 Task: Enable the video filter "Convert 3D picture to anaglyph image video filter" for mosaic bridge stream output.
Action: Mouse moved to (121, 10)
Screenshot: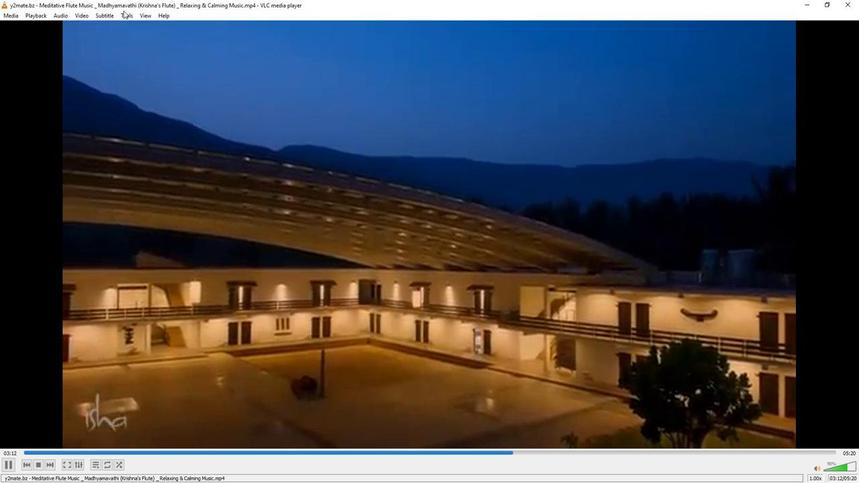 
Action: Mouse pressed left at (121, 10)
Screenshot: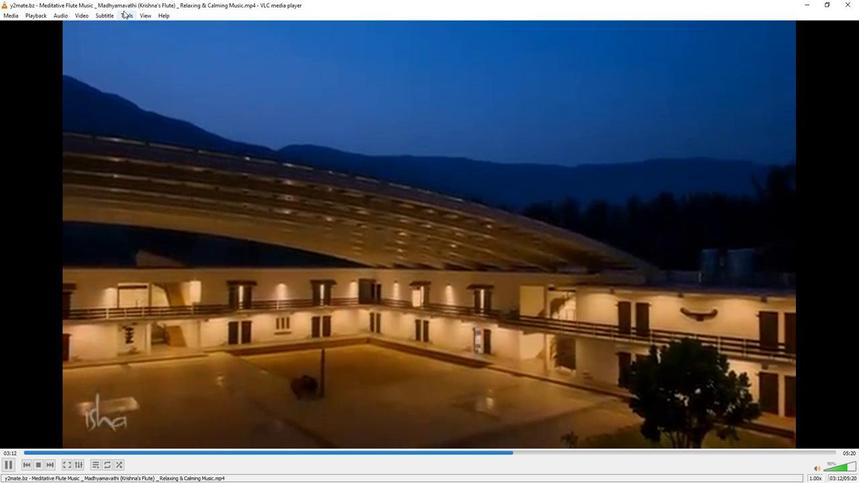 
Action: Mouse moved to (140, 121)
Screenshot: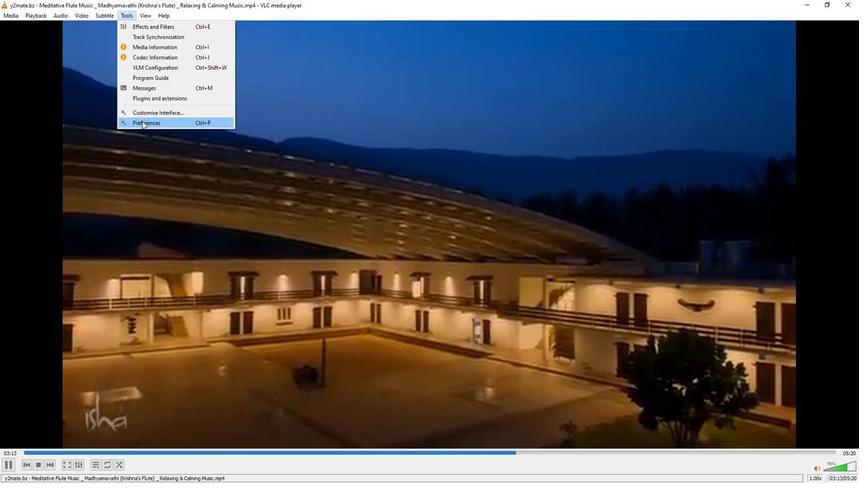 
Action: Mouse pressed left at (140, 121)
Screenshot: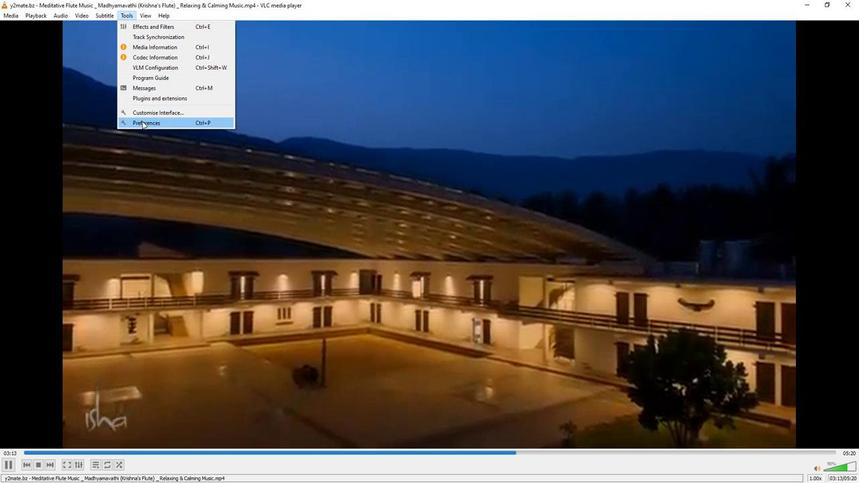 
Action: Mouse moved to (283, 394)
Screenshot: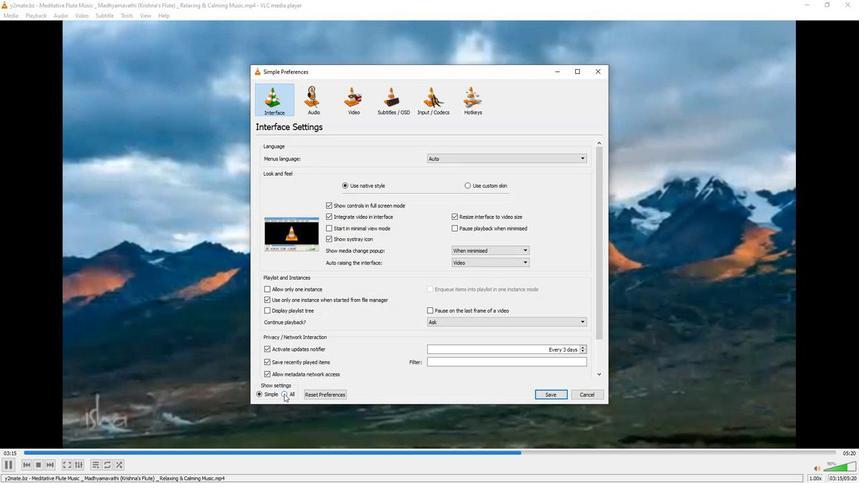 
Action: Mouse pressed left at (283, 394)
Screenshot: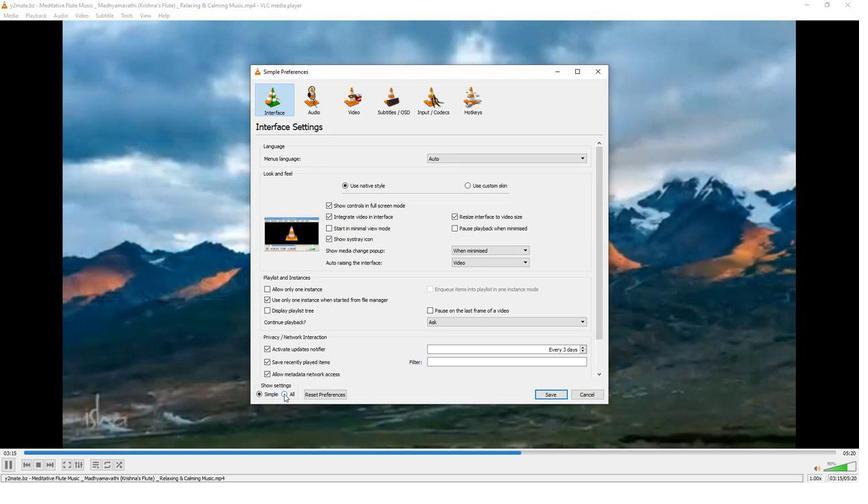 
Action: Mouse moved to (292, 297)
Screenshot: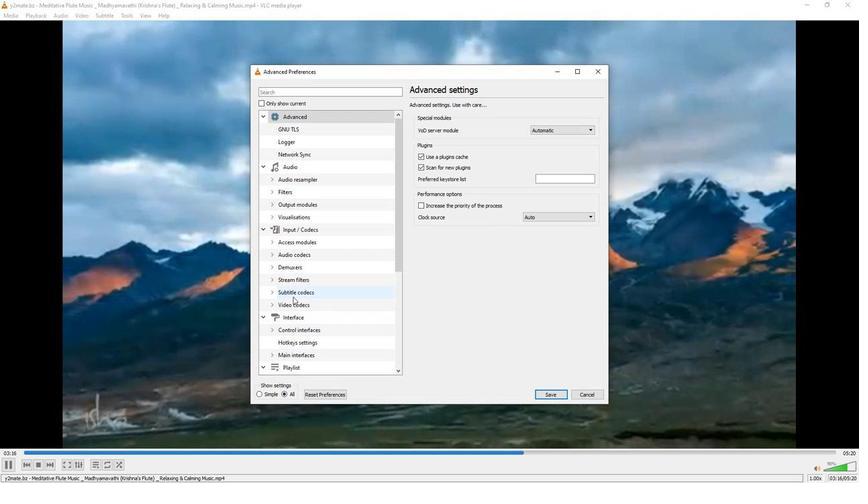 
Action: Mouse scrolled (292, 297) with delta (0, 0)
Screenshot: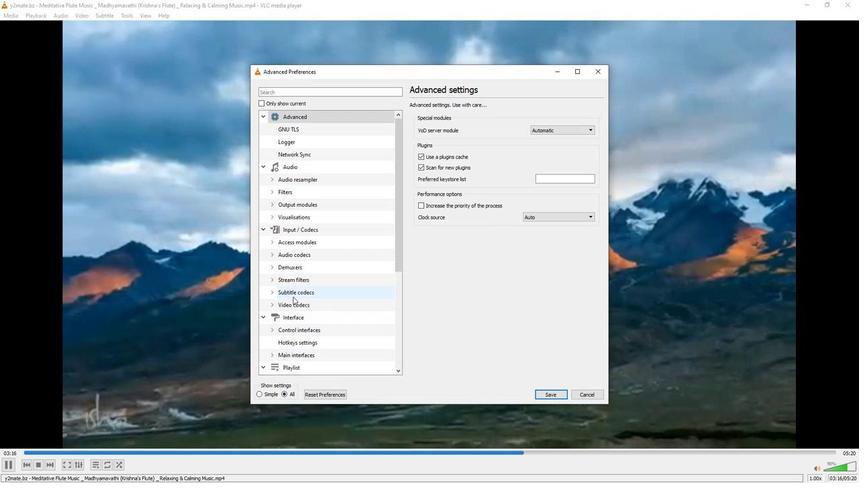 
Action: Mouse moved to (292, 297)
Screenshot: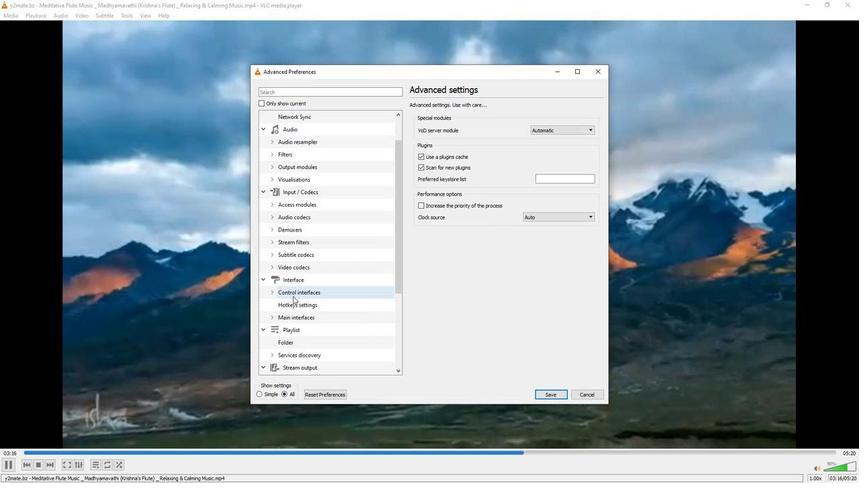 
Action: Mouse scrolled (292, 296) with delta (0, 0)
Screenshot: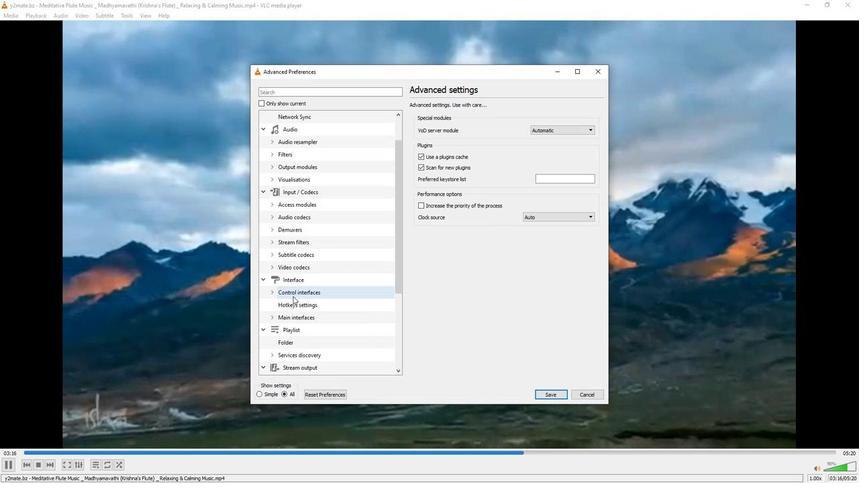 
Action: Mouse moved to (292, 295)
Screenshot: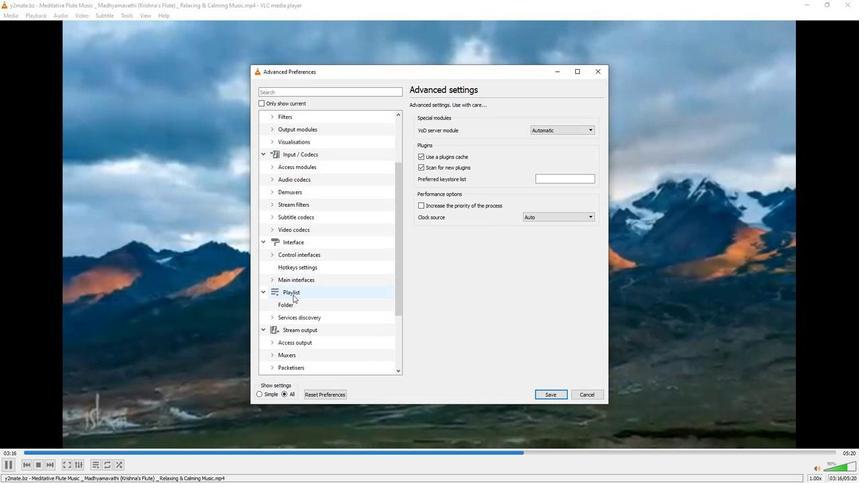 
Action: Mouse scrolled (292, 295) with delta (0, 0)
Screenshot: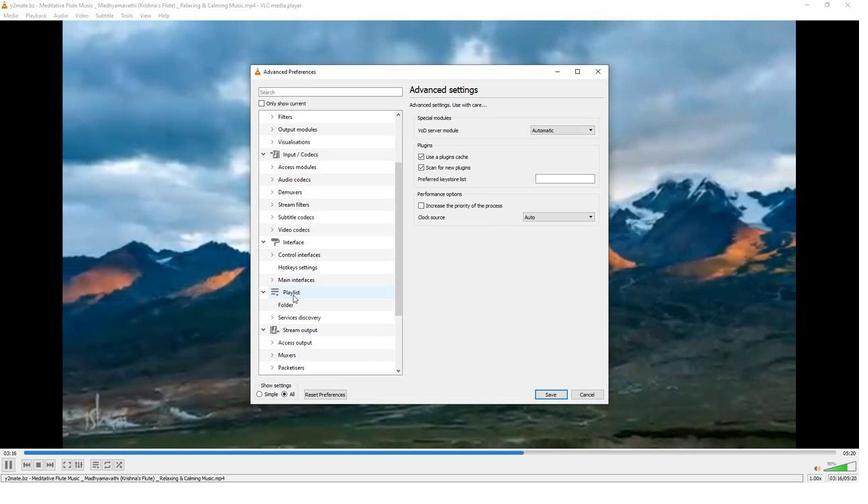 
Action: Mouse moved to (269, 319)
Screenshot: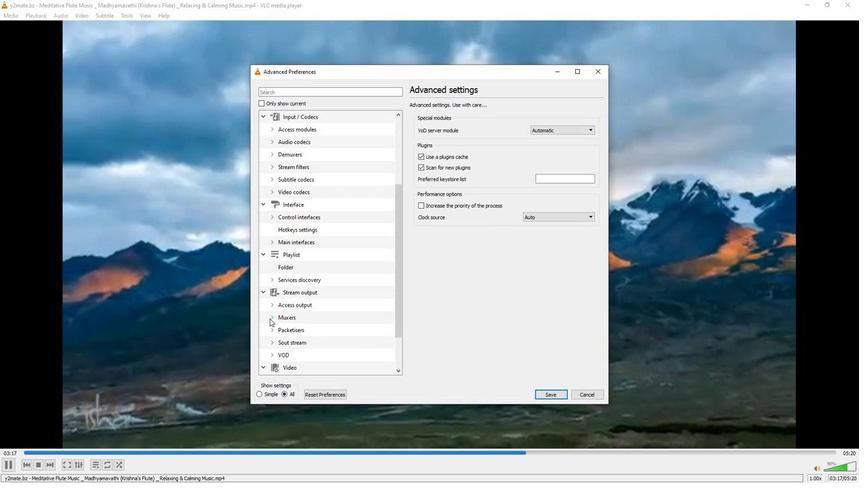 
Action: Mouse pressed left at (269, 319)
Screenshot: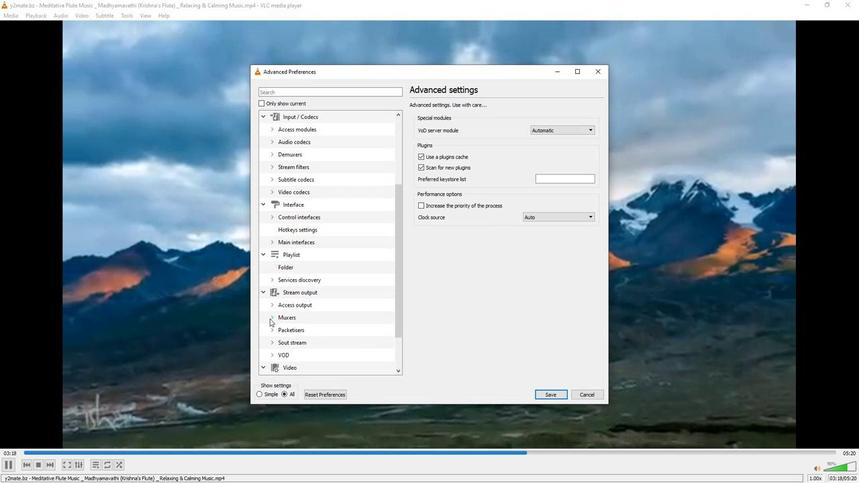 
Action: Mouse moved to (288, 326)
Screenshot: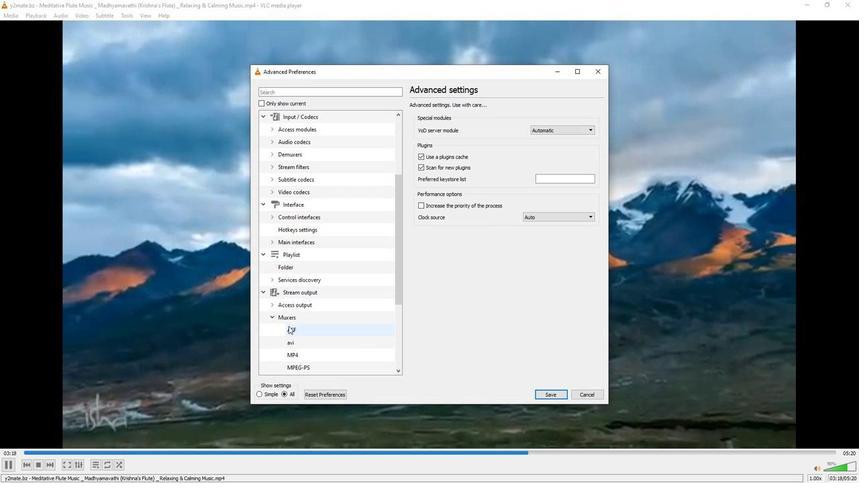 
Action: Mouse scrolled (288, 326) with delta (0, 0)
Screenshot: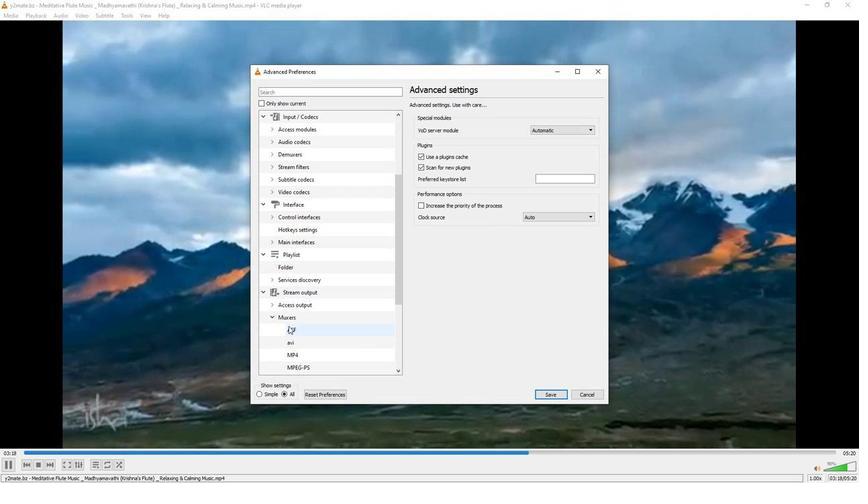 
Action: Mouse scrolled (288, 326) with delta (0, 0)
Screenshot: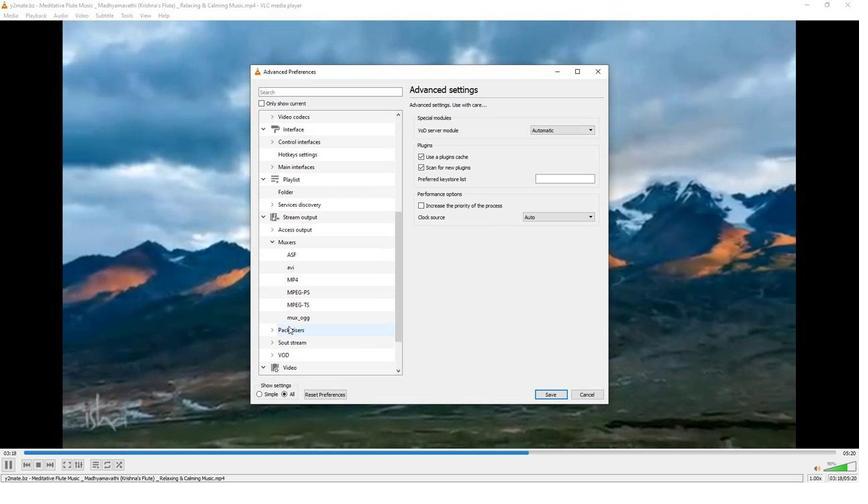 
Action: Mouse scrolled (288, 326) with delta (0, 0)
Screenshot: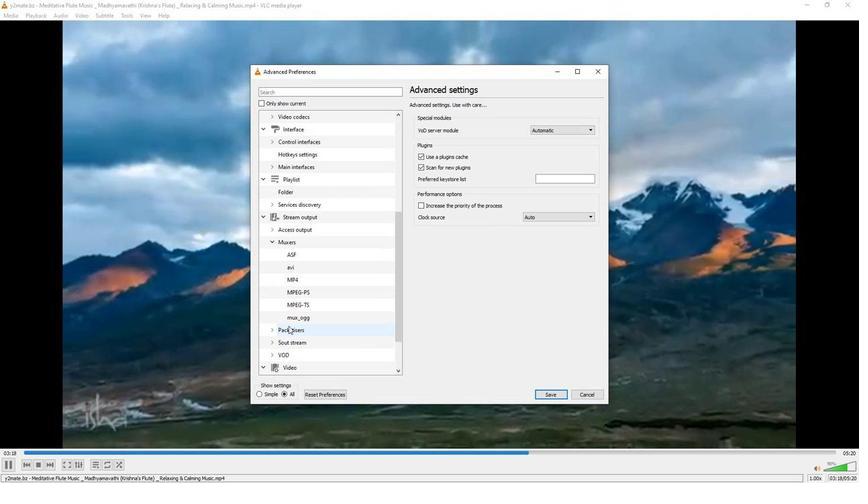 
Action: Mouse moved to (271, 307)
Screenshot: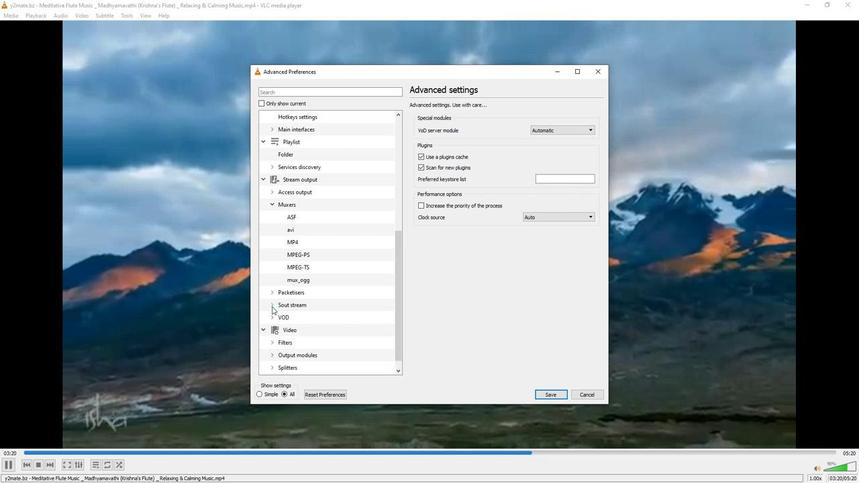 
Action: Mouse pressed left at (271, 307)
Screenshot: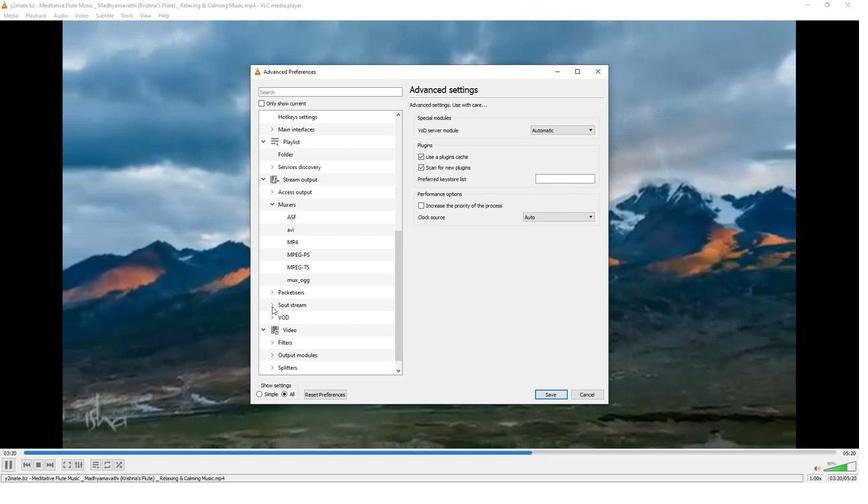 
Action: Mouse moved to (278, 307)
Screenshot: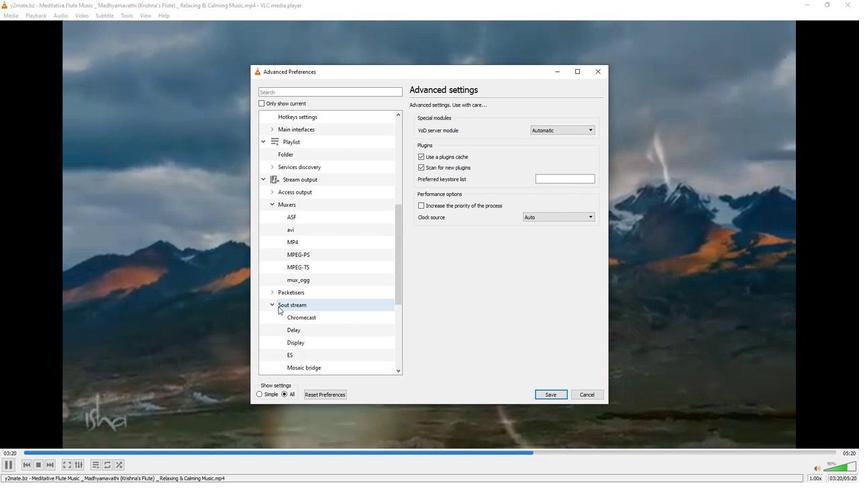 
Action: Mouse scrolled (278, 306) with delta (0, 0)
Screenshot: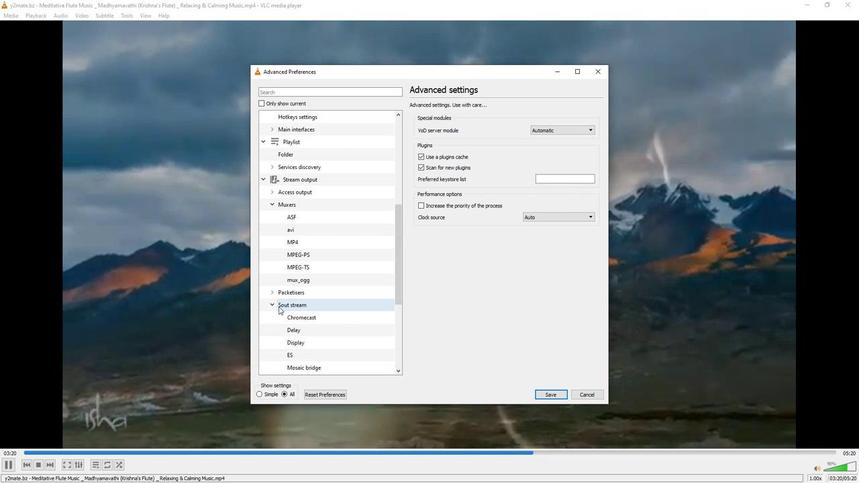 
Action: Mouse scrolled (278, 306) with delta (0, 0)
Screenshot: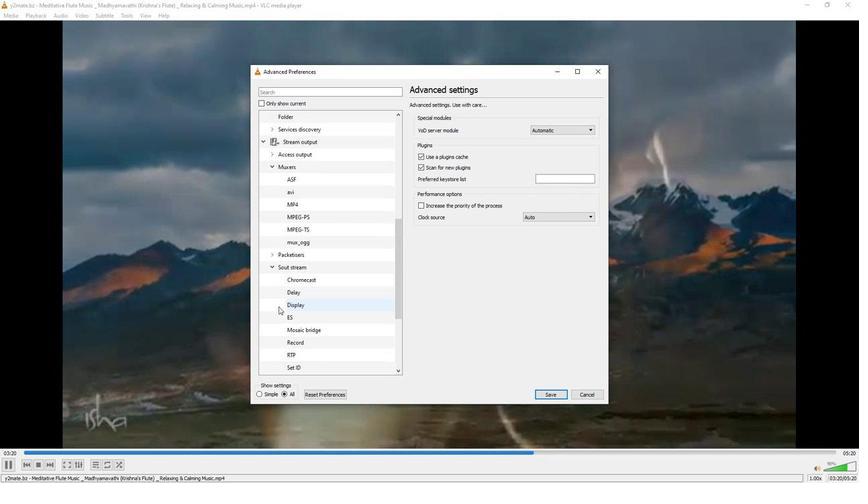 
Action: Mouse moved to (292, 291)
Screenshot: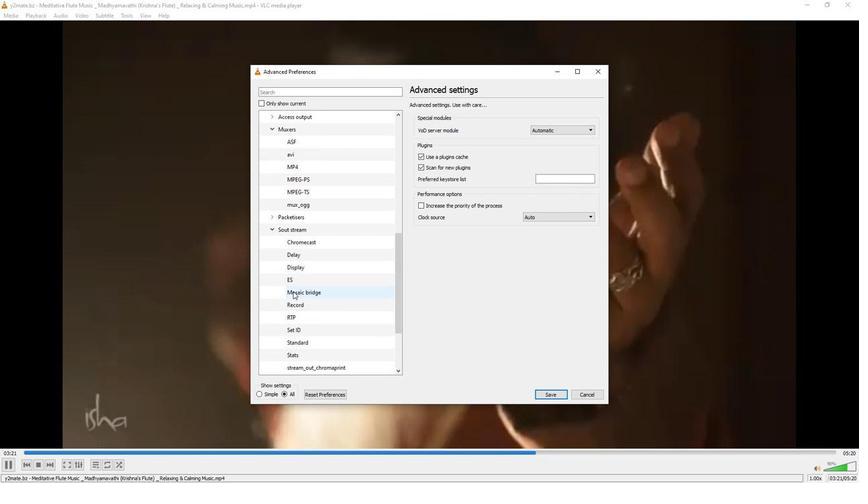 
Action: Mouse pressed left at (292, 291)
Screenshot: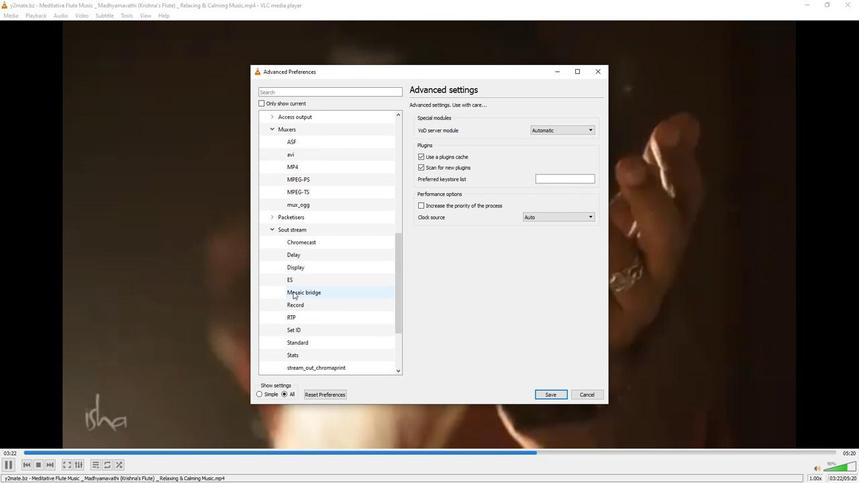 
Action: Mouse moved to (444, 326)
Screenshot: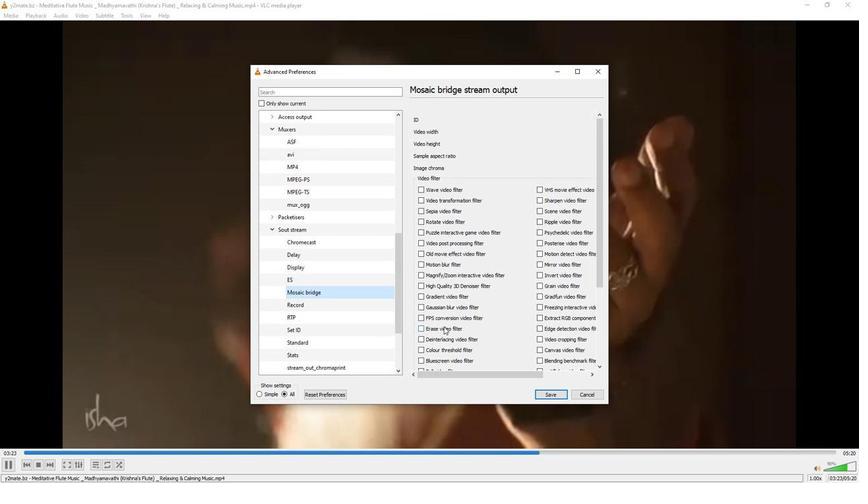 
Action: Mouse scrolled (444, 326) with delta (0, 0)
Screenshot: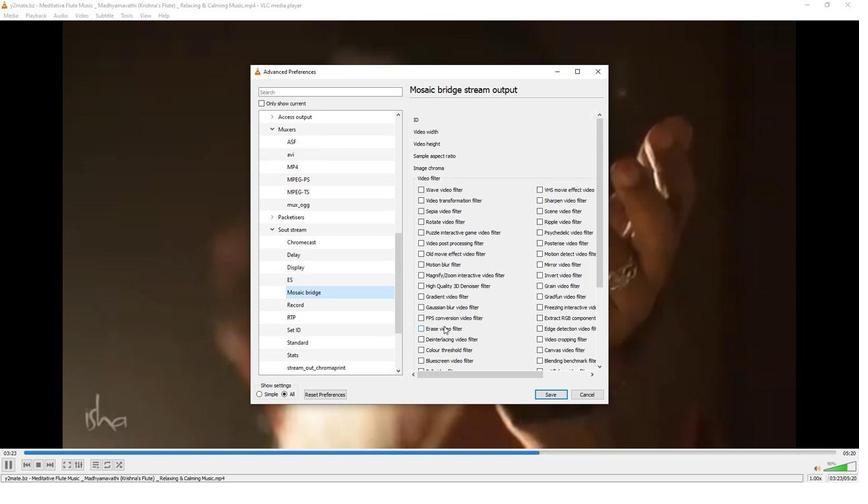 
Action: Mouse moved to (420, 354)
Screenshot: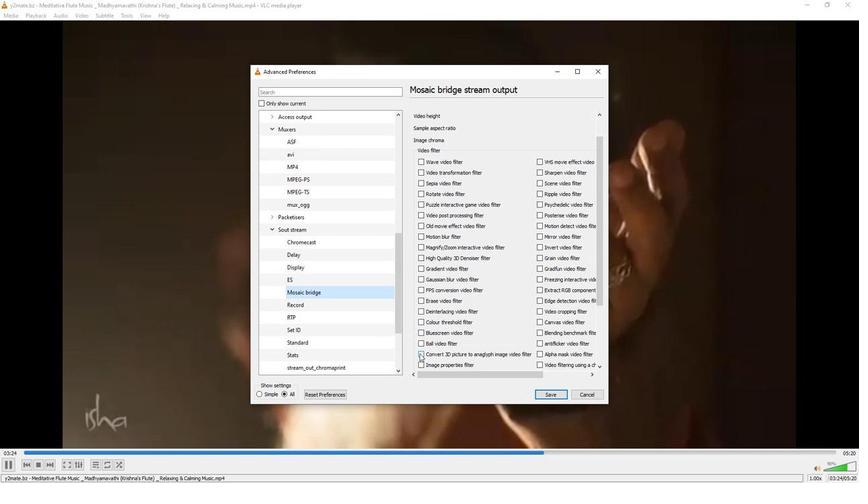 
Action: Mouse pressed left at (420, 354)
Screenshot: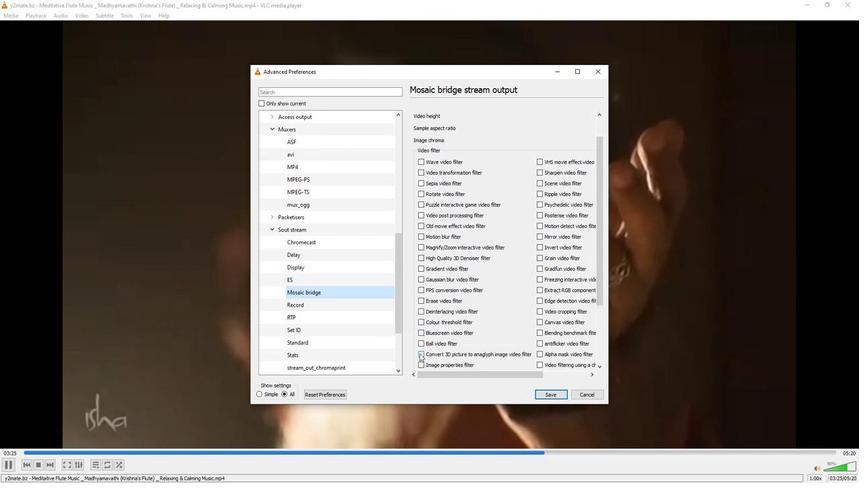 
Action: Mouse moved to (431, 310)
Screenshot: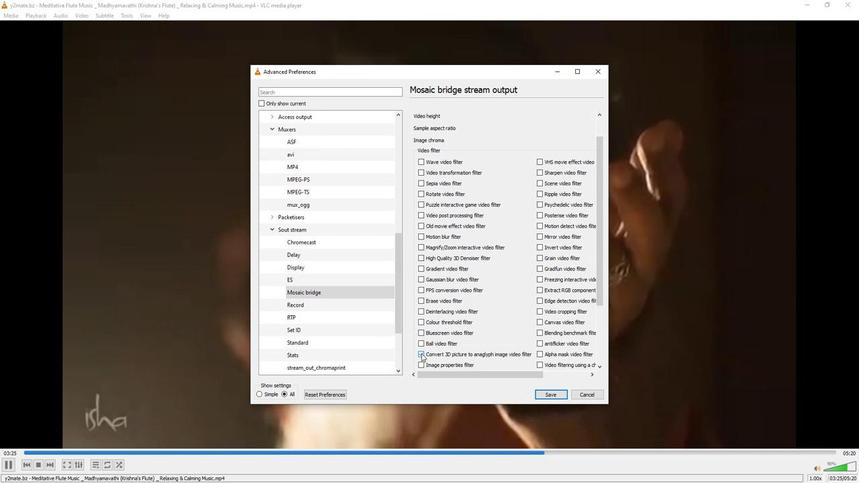 
